 Task: Create a due date automation trigger when advanced on, on the monday of the week before a card is due add checklist with checklist "Resume" incomplete at 11:00 AM.
Action: Mouse moved to (927, 74)
Screenshot: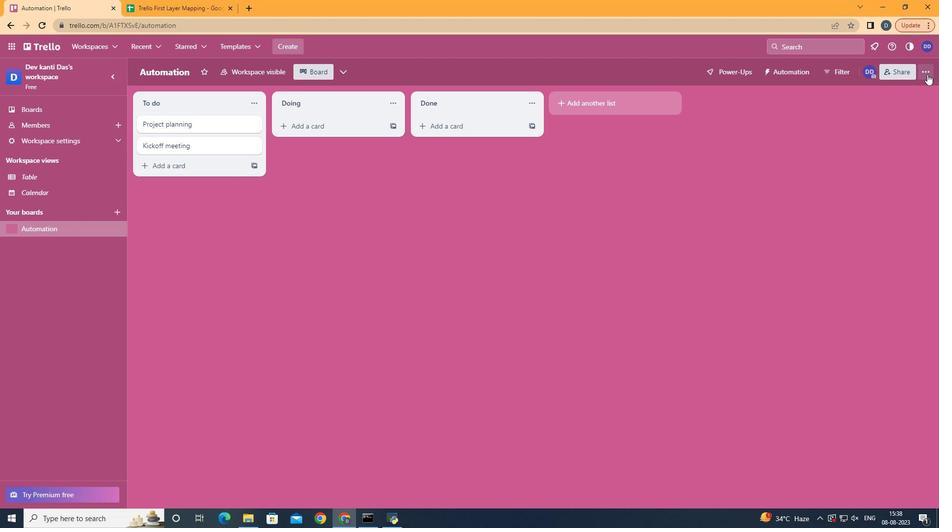
Action: Mouse pressed left at (927, 74)
Screenshot: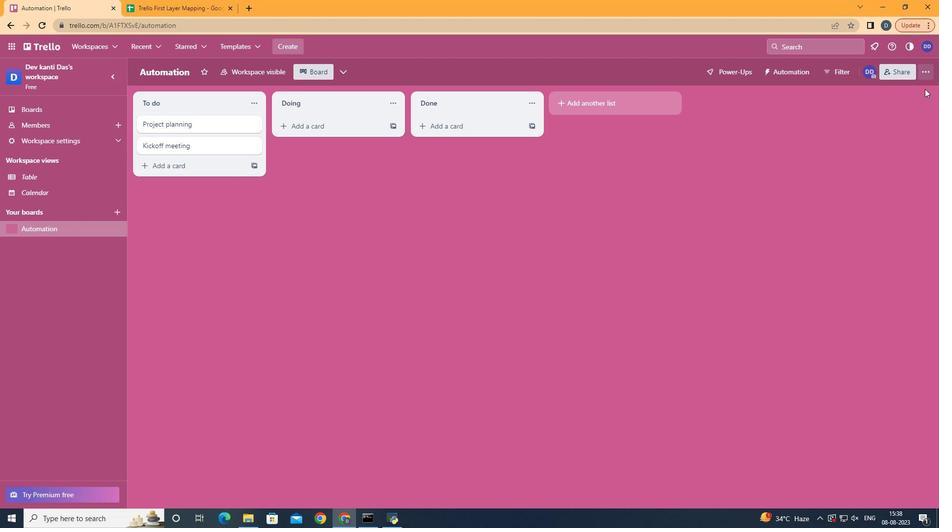 
Action: Mouse moved to (875, 213)
Screenshot: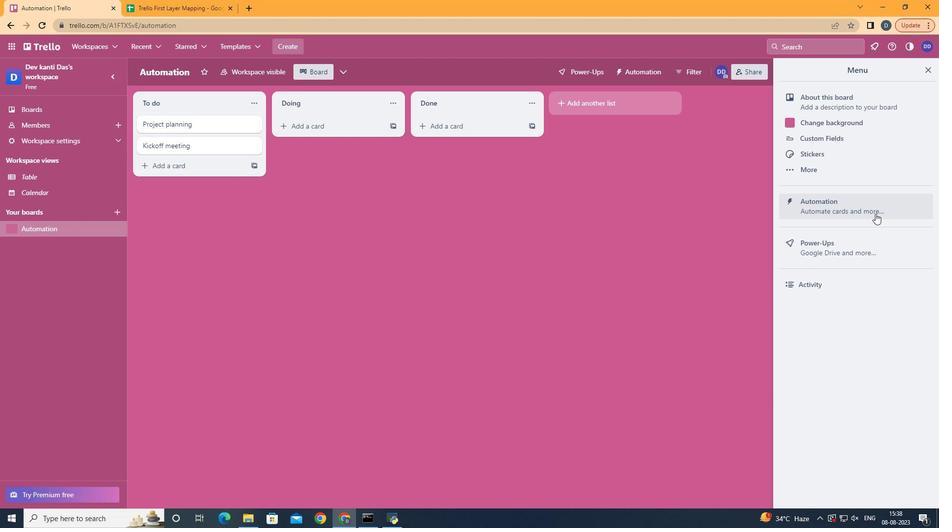 
Action: Mouse pressed left at (875, 213)
Screenshot: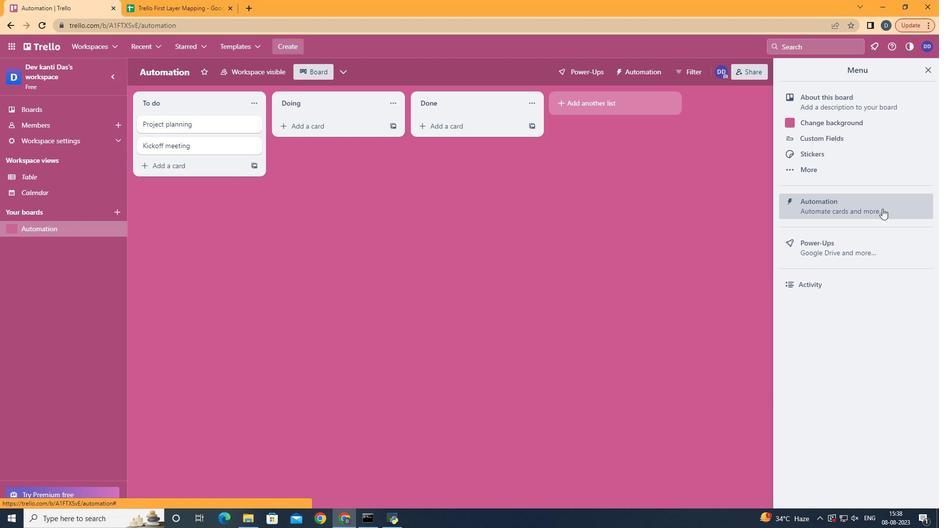 
Action: Mouse moved to (158, 200)
Screenshot: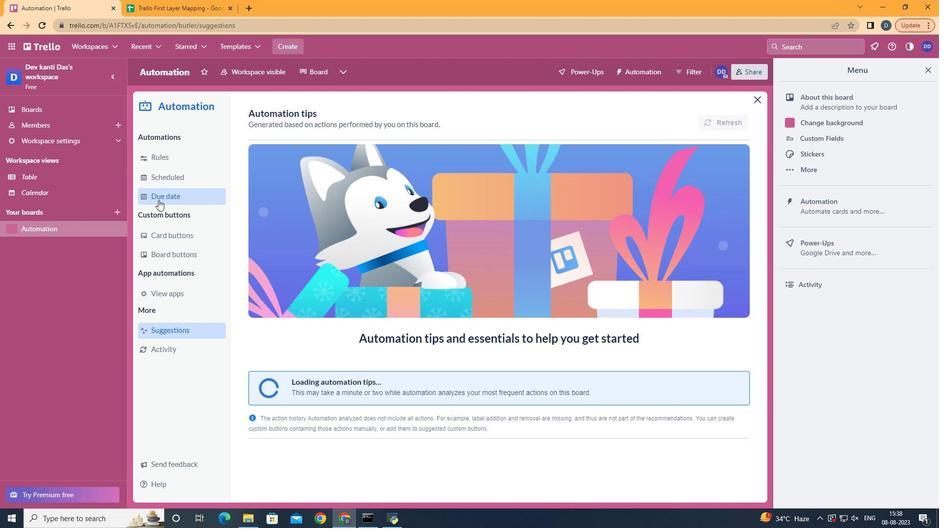 
Action: Mouse pressed left at (158, 200)
Screenshot: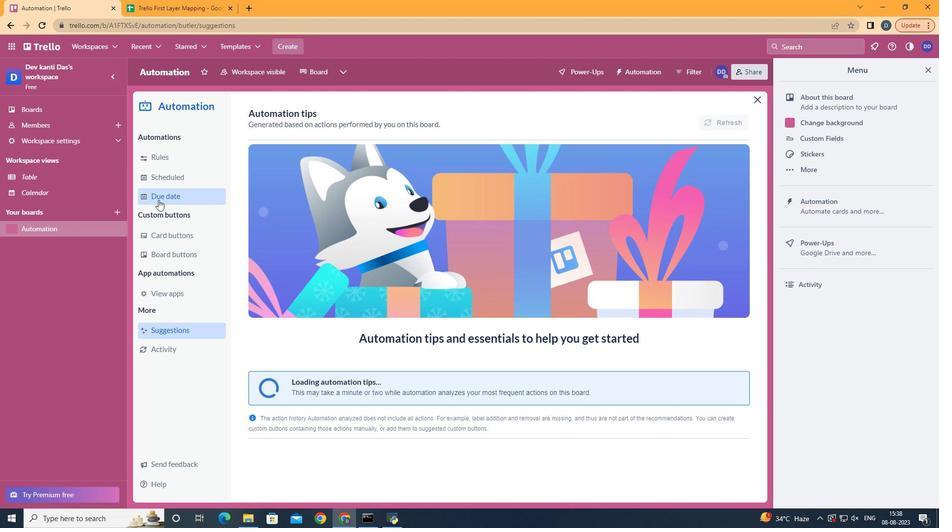 
Action: Mouse moved to (694, 115)
Screenshot: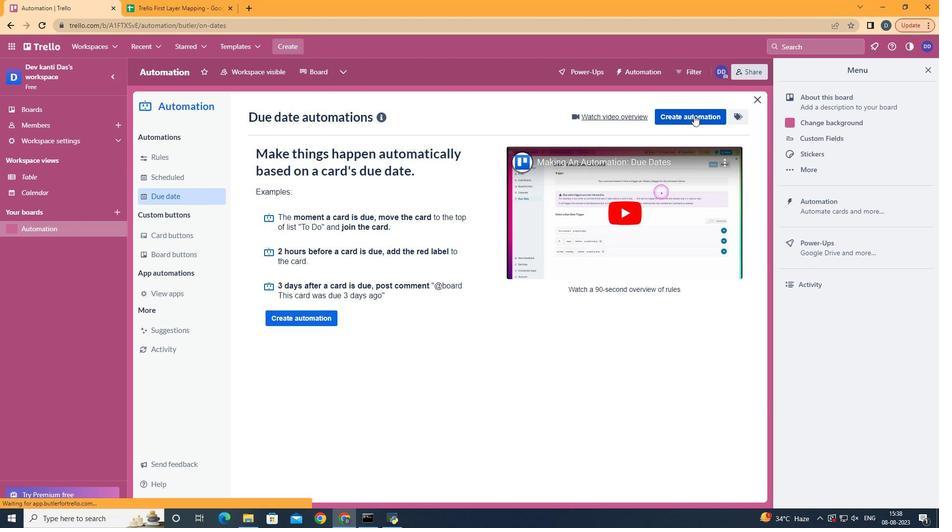 
Action: Mouse pressed left at (694, 115)
Screenshot: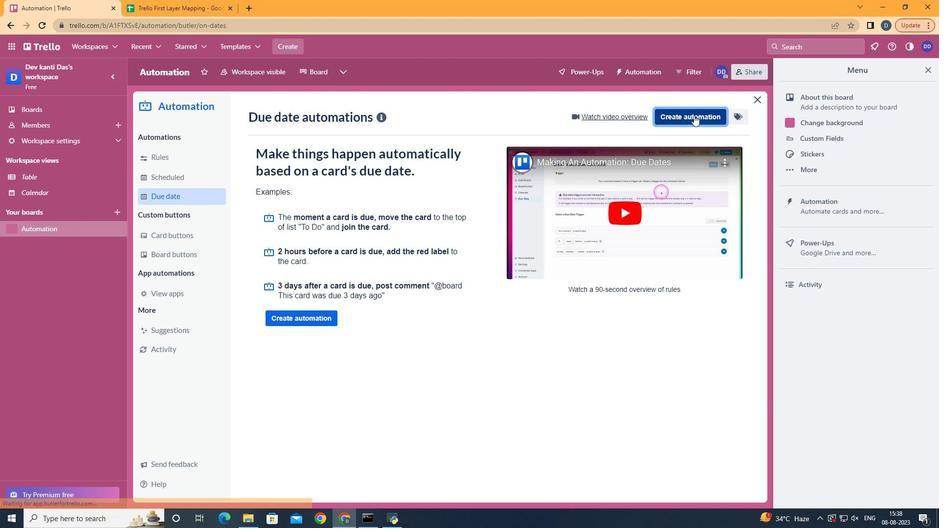 
Action: Mouse moved to (493, 214)
Screenshot: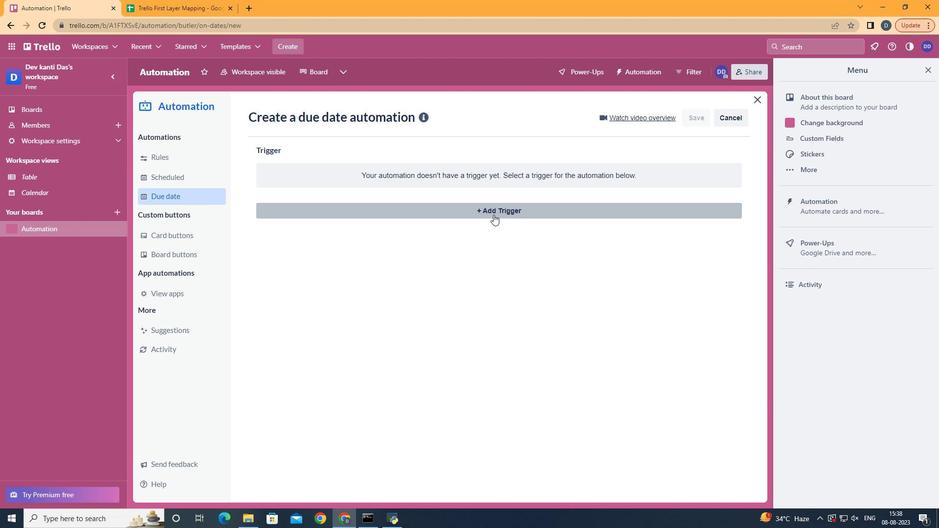 
Action: Mouse pressed left at (493, 214)
Screenshot: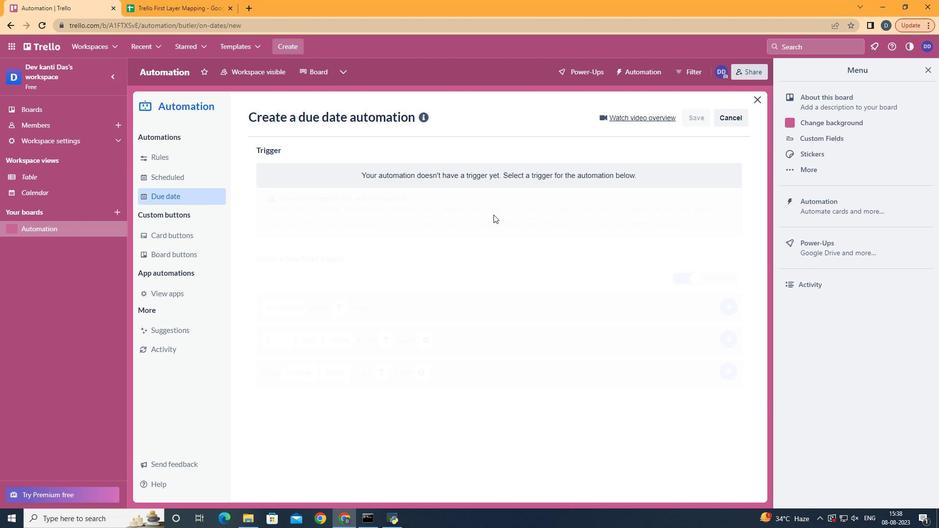 
Action: Mouse moved to (342, 468)
Screenshot: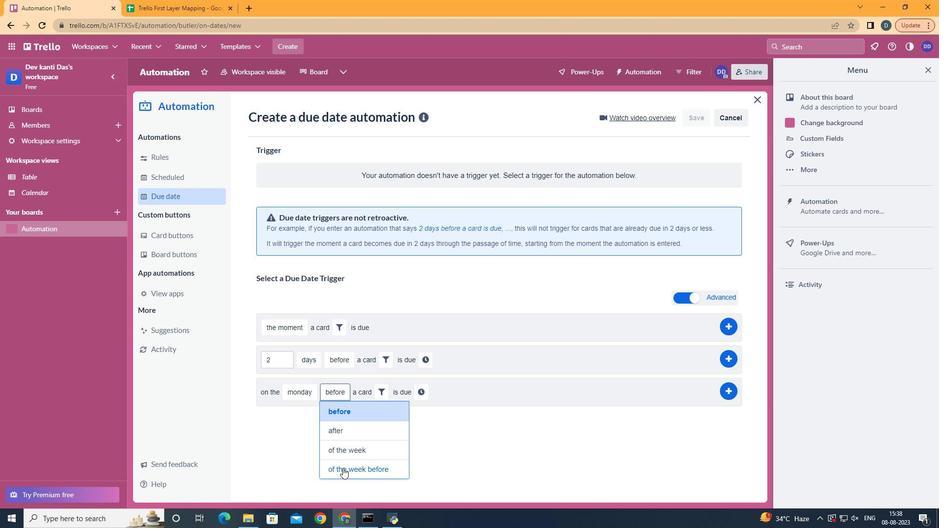 
Action: Mouse pressed left at (342, 468)
Screenshot: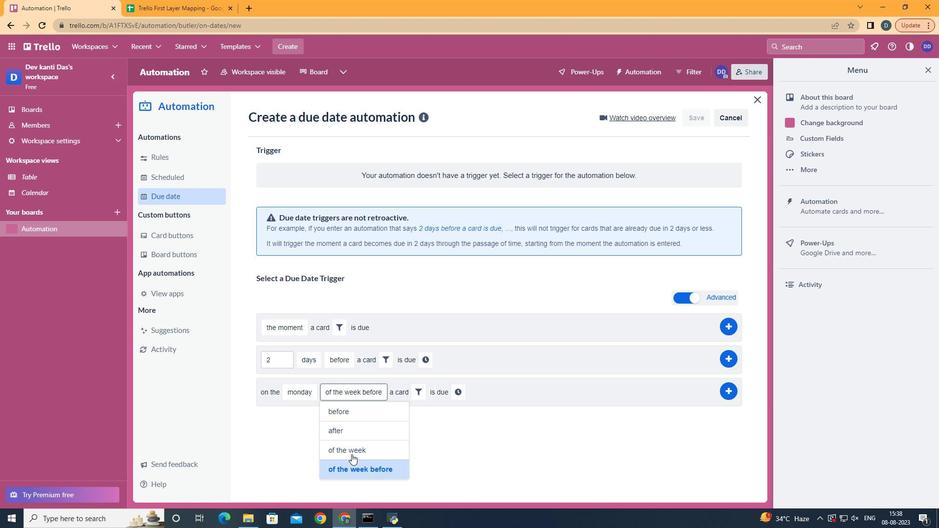 
Action: Mouse moved to (421, 389)
Screenshot: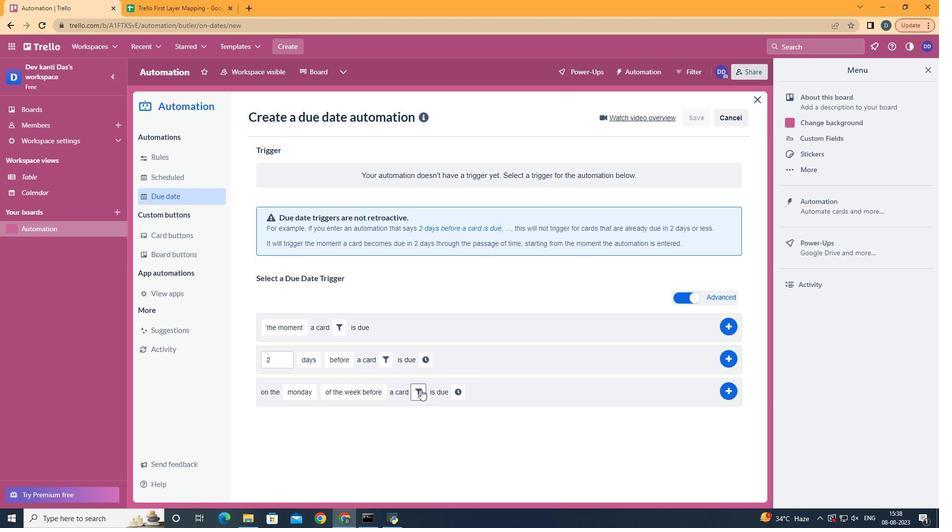 
Action: Mouse pressed left at (421, 389)
Screenshot: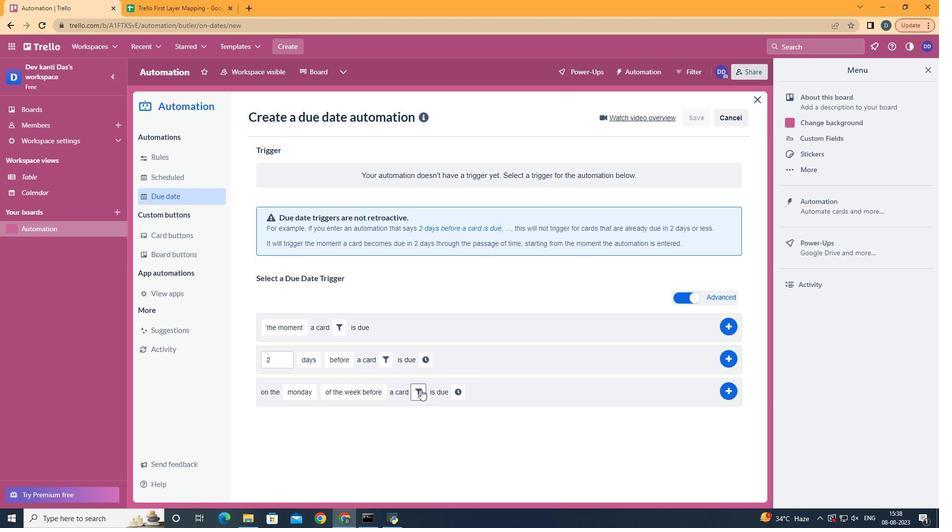 
Action: Mouse moved to (503, 421)
Screenshot: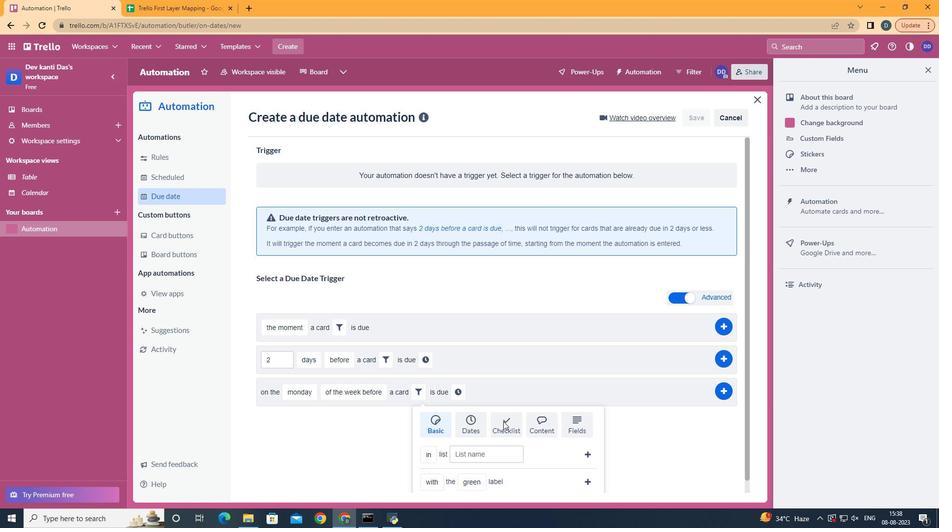 
Action: Mouse pressed left at (503, 421)
Screenshot: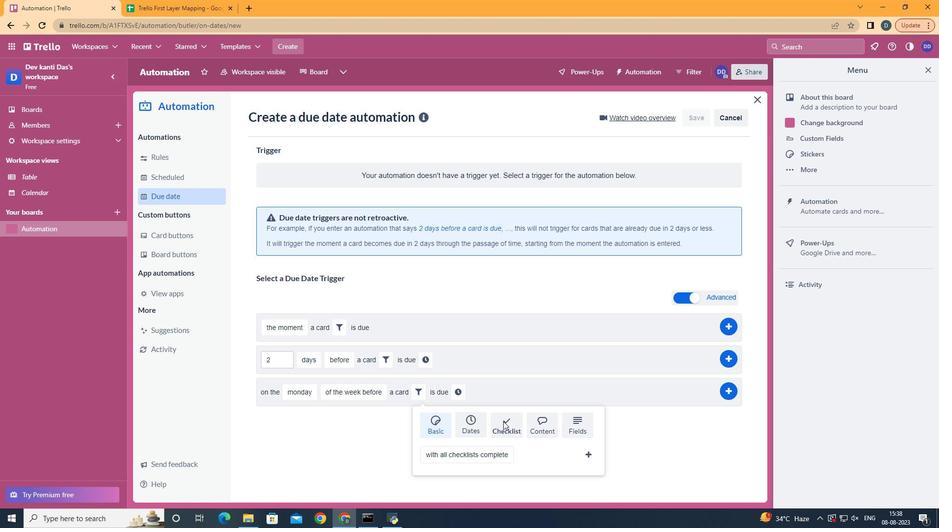 
Action: Mouse moved to (495, 395)
Screenshot: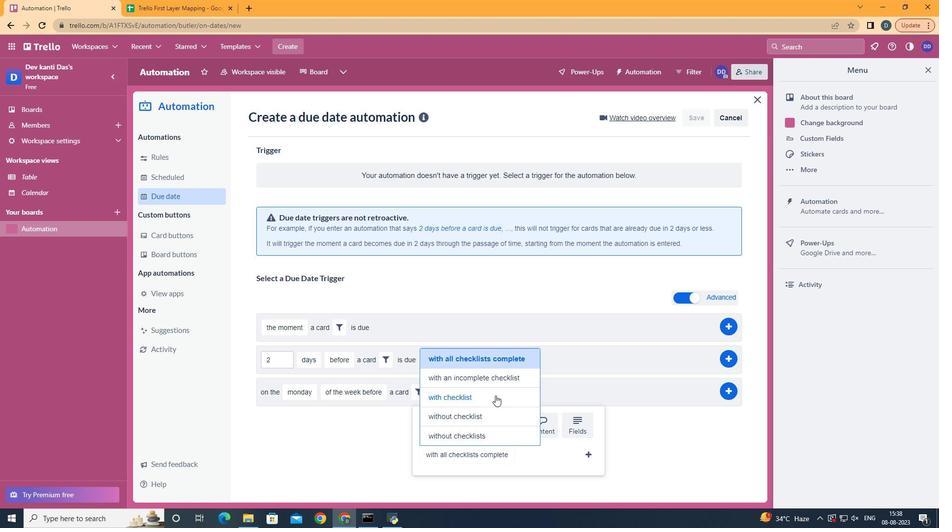 
Action: Mouse pressed left at (495, 395)
Screenshot: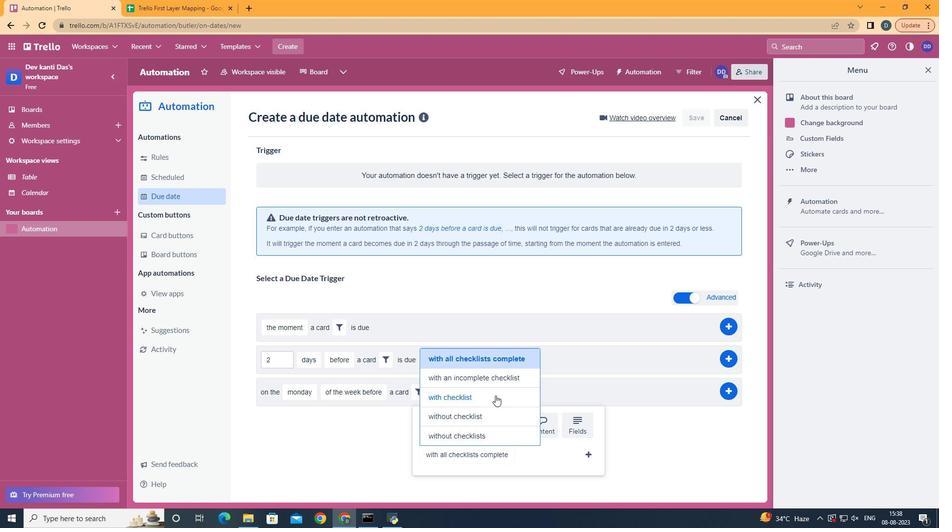 
Action: Mouse moved to (514, 461)
Screenshot: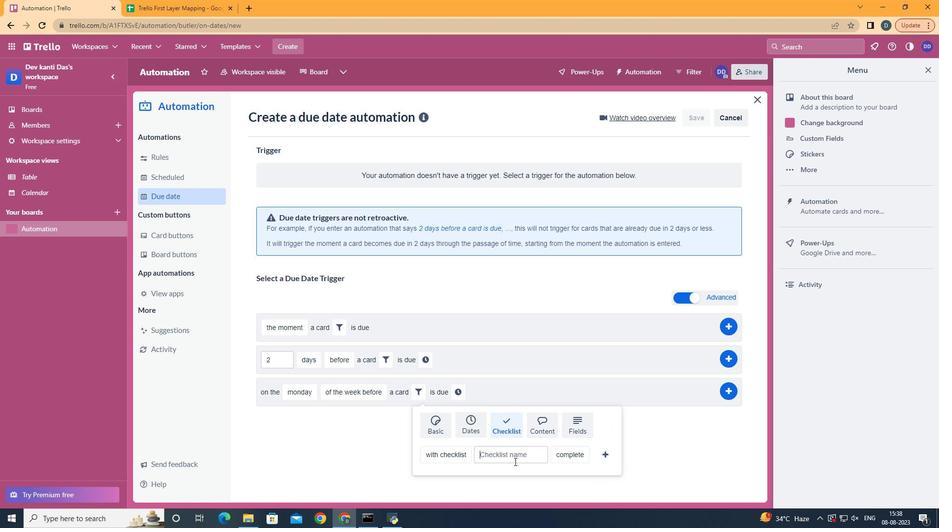 
Action: Mouse pressed left at (514, 461)
Screenshot: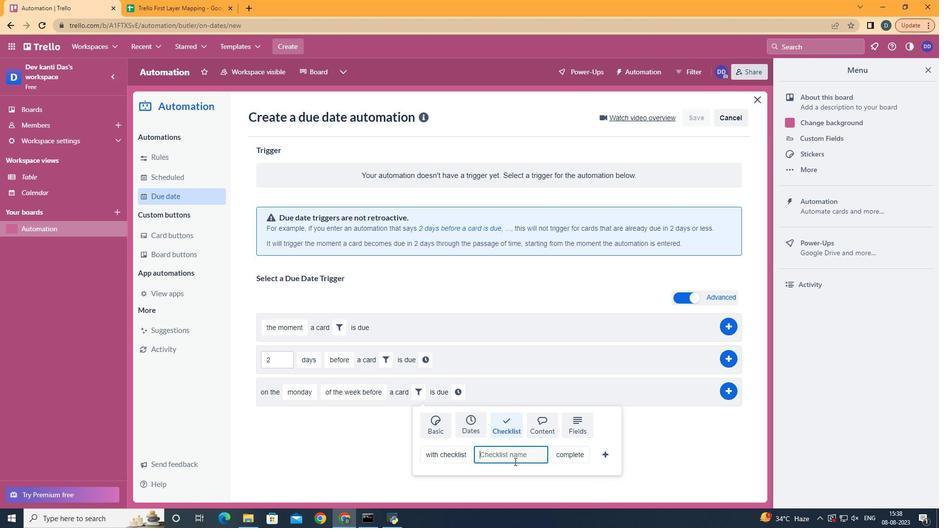 
Action: Mouse moved to (514, 462)
Screenshot: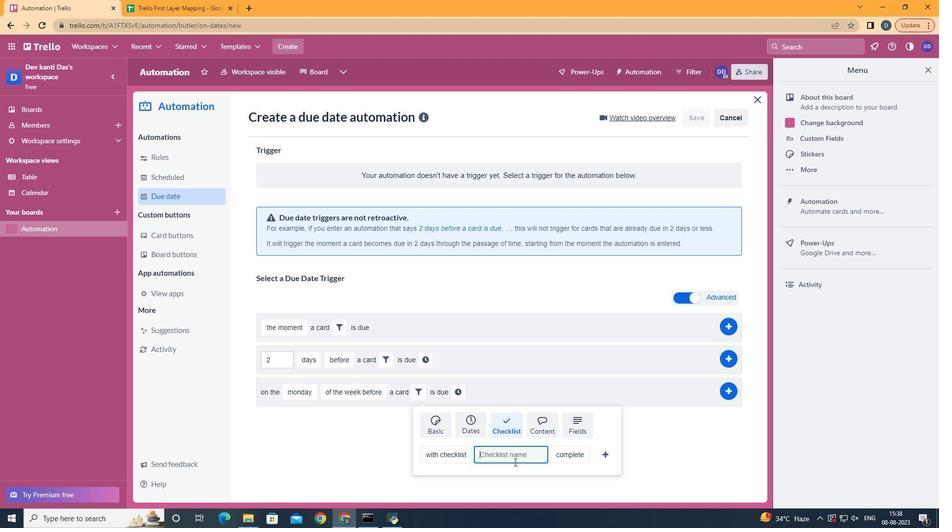 
Action: Key pressed <Key.shift>Resume
Screenshot: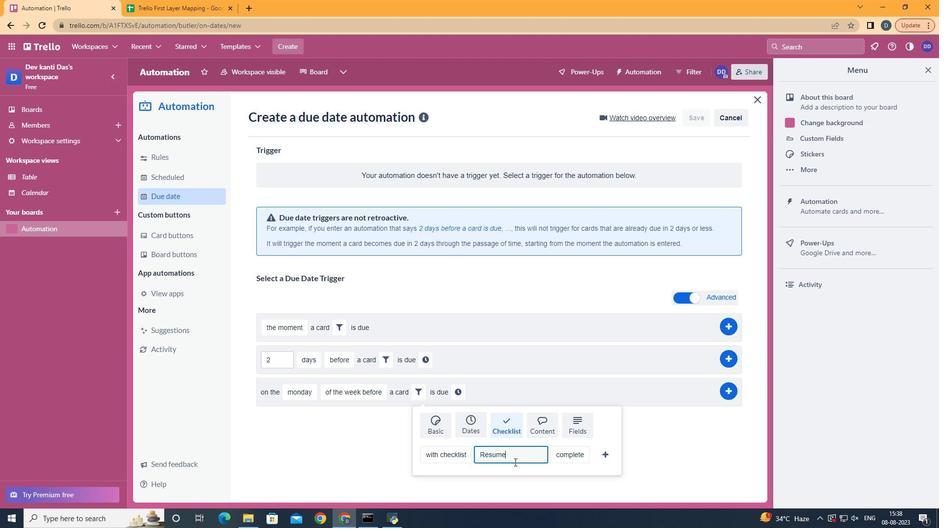 
Action: Mouse moved to (581, 434)
Screenshot: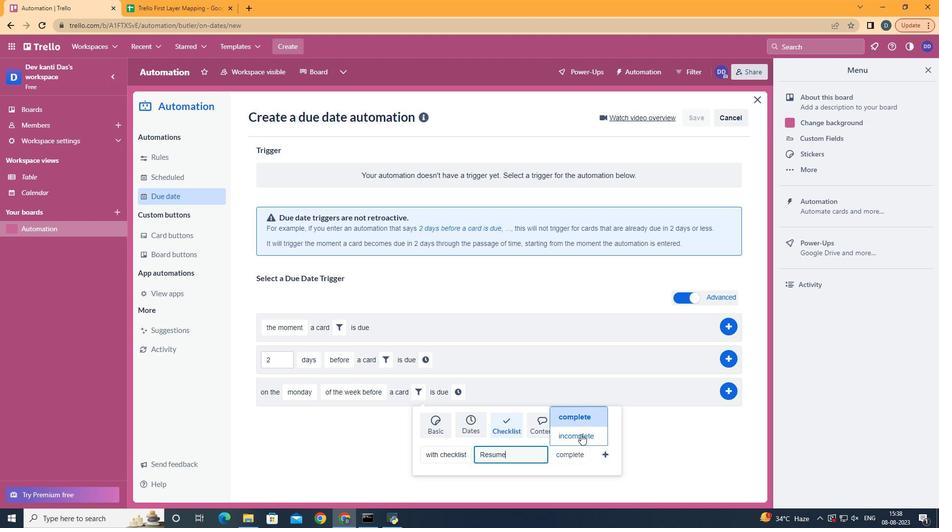 
Action: Mouse pressed left at (581, 434)
Screenshot: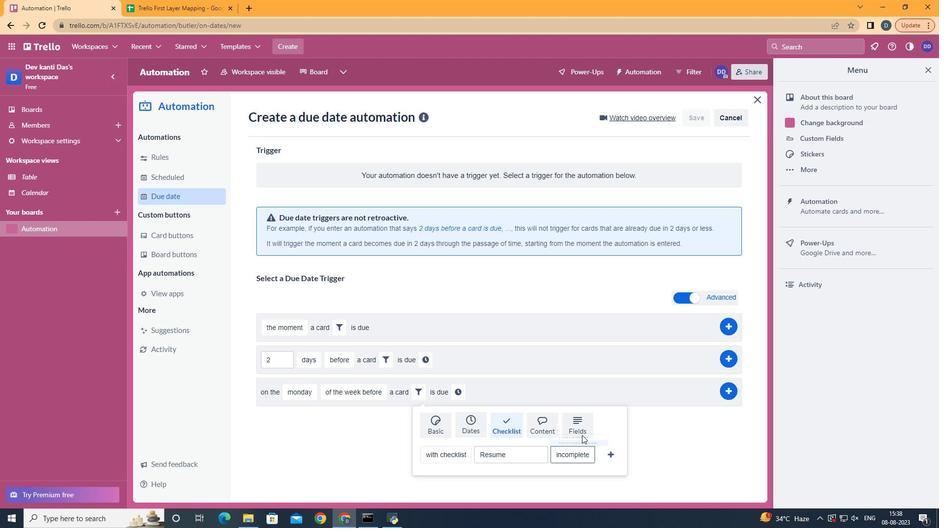 
Action: Mouse moved to (611, 450)
Screenshot: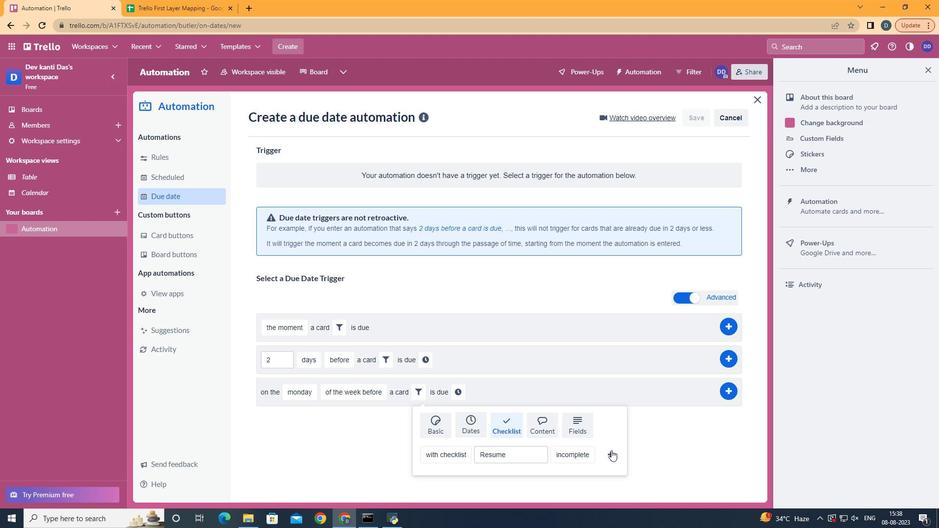 
Action: Mouse pressed left at (611, 450)
Screenshot: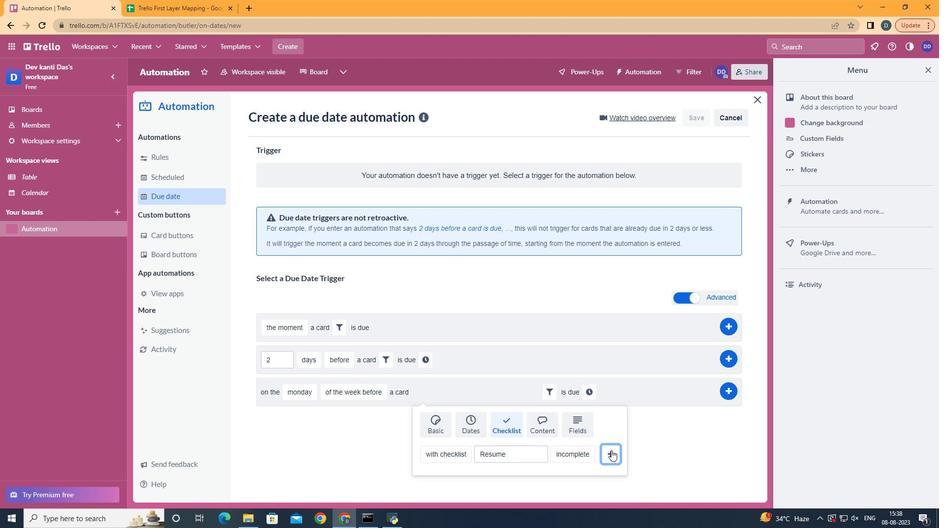 
Action: Mouse moved to (593, 396)
Screenshot: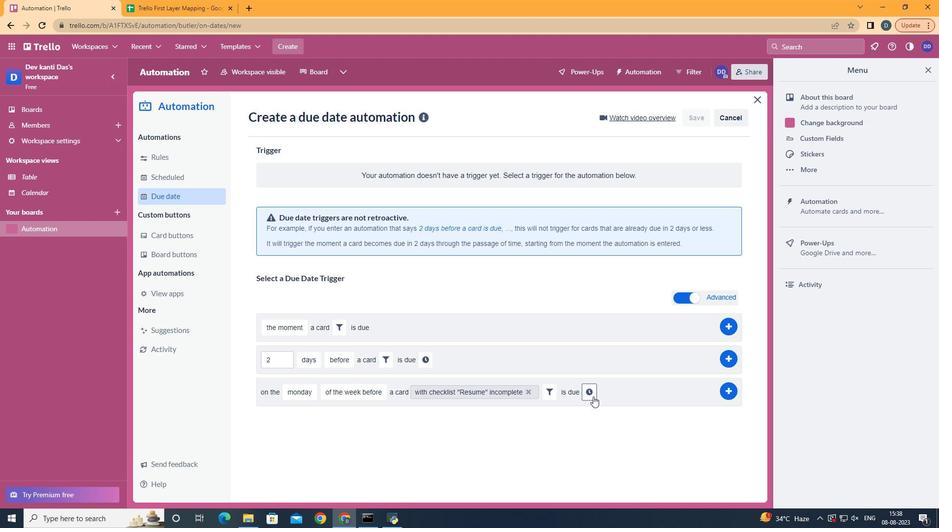 
Action: Mouse pressed left at (593, 396)
Screenshot: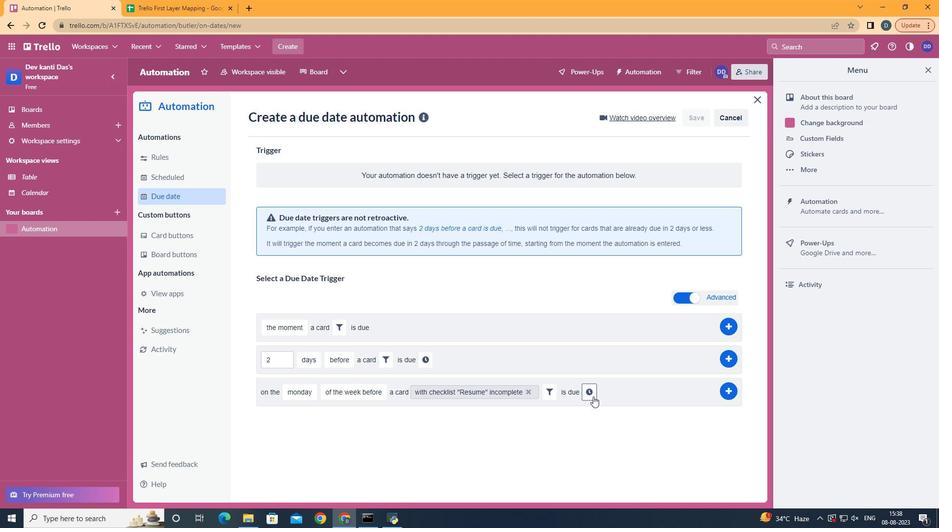 
Action: Mouse moved to (609, 393)
Screenshot: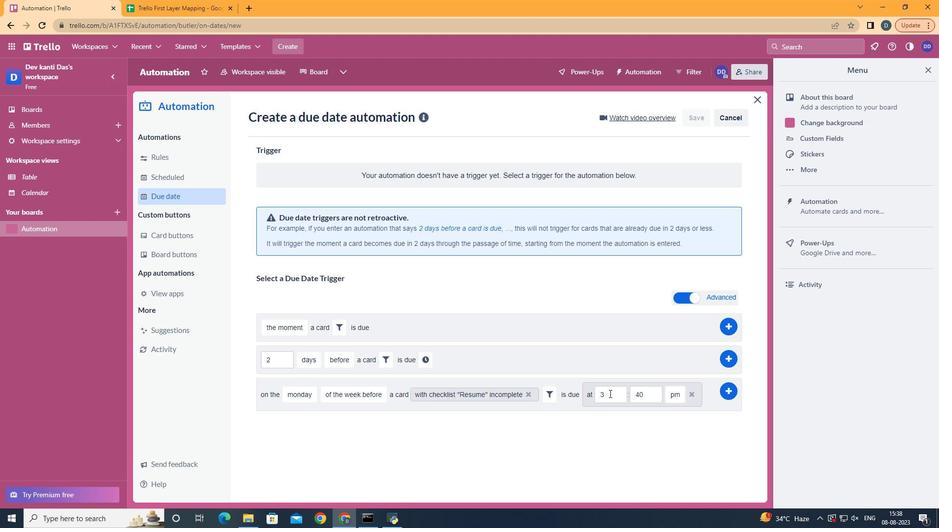 
Action: Mouse pressed left at (609, 393)
Screenshot: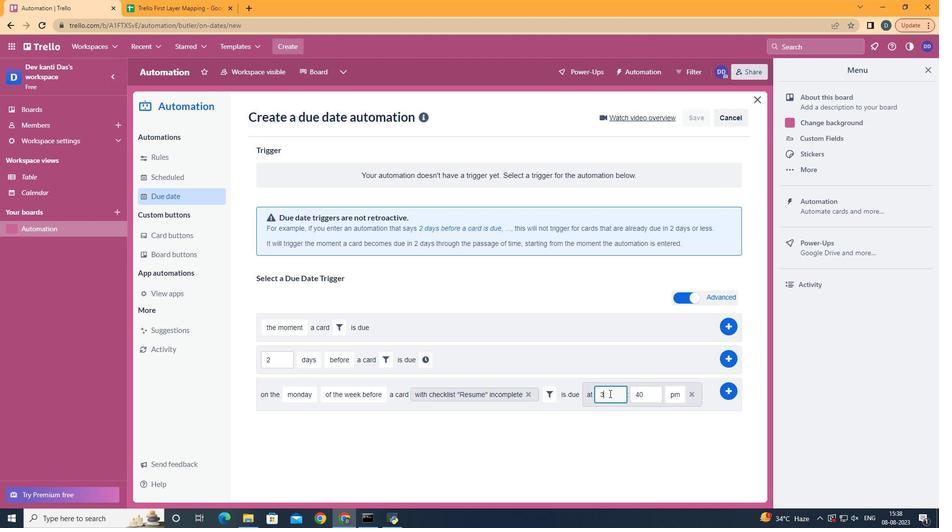 
Action: Key pressed <Key.backspace>11
Screenshot: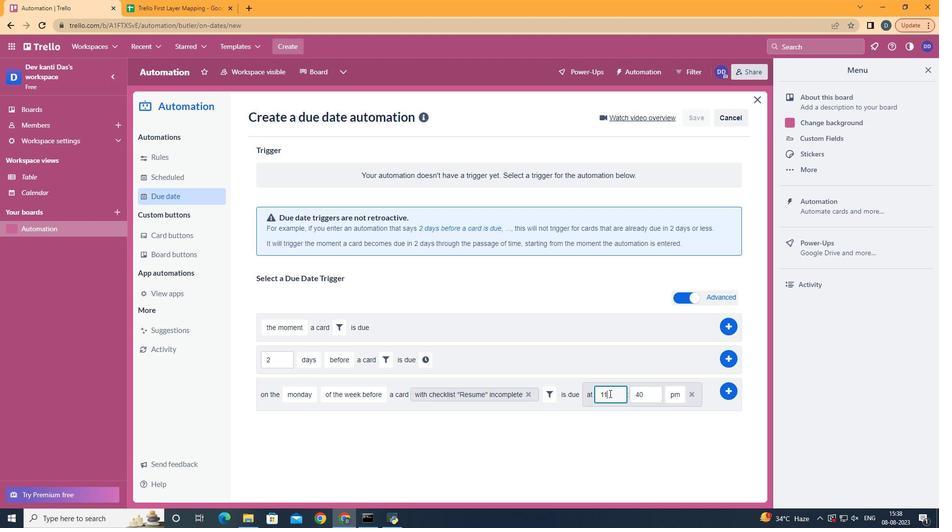 
Action: Mouse moved to (648, 399)
Screenshot: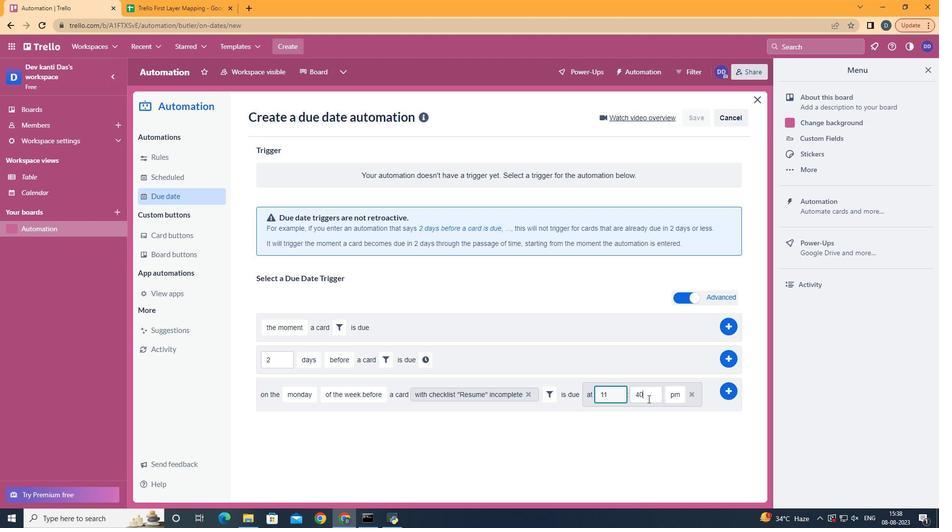 
Action: Mouse pressed left at (648, 399)
Screenshot: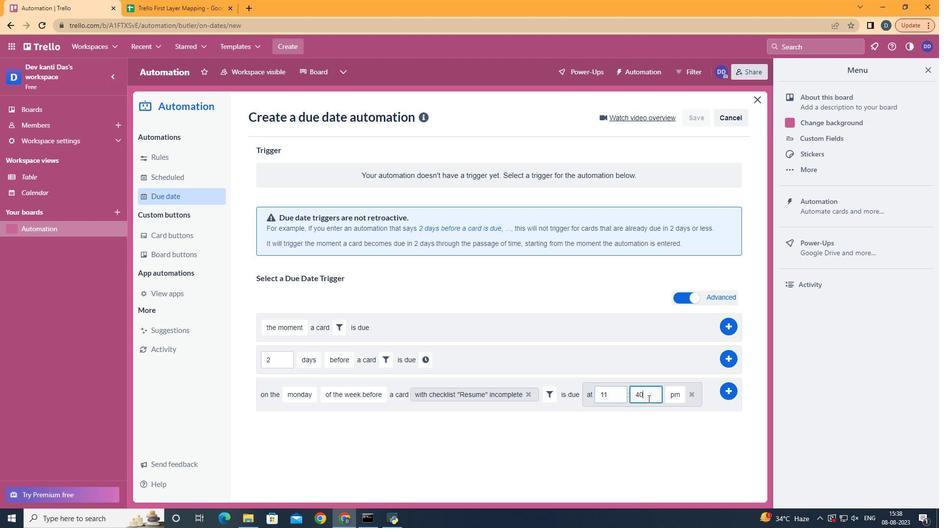 
Action: Key pressed <Key.backspace><Key.backspace>00
Screenshot: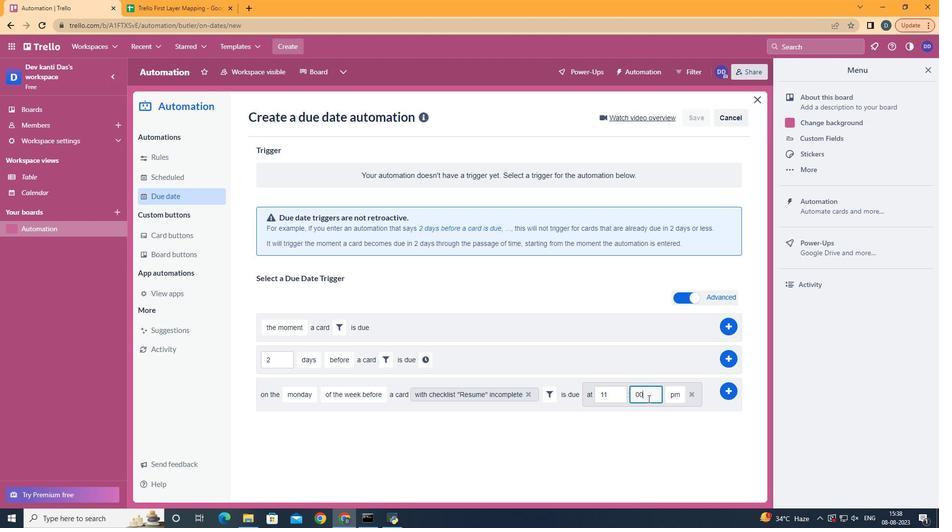 
Action: Mouse moved to (678, 409)
Screenshot: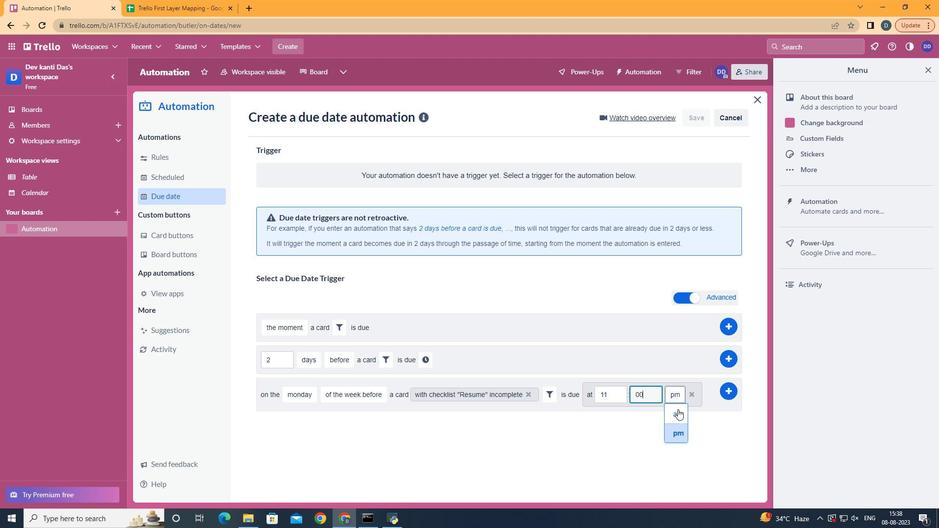 
Action: Mouse pressed left at (678, 409)
Screenshot: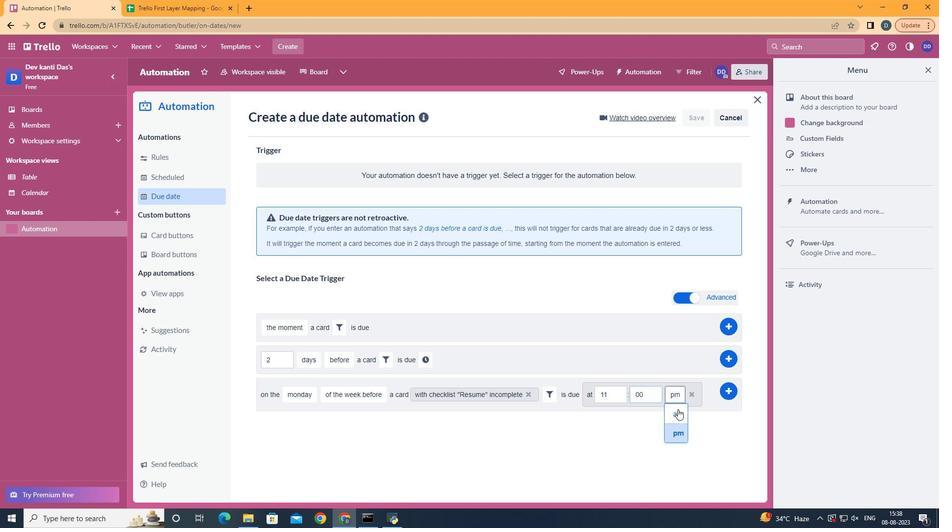 
Action: Mouse moved to (731, 392)
Screenshot: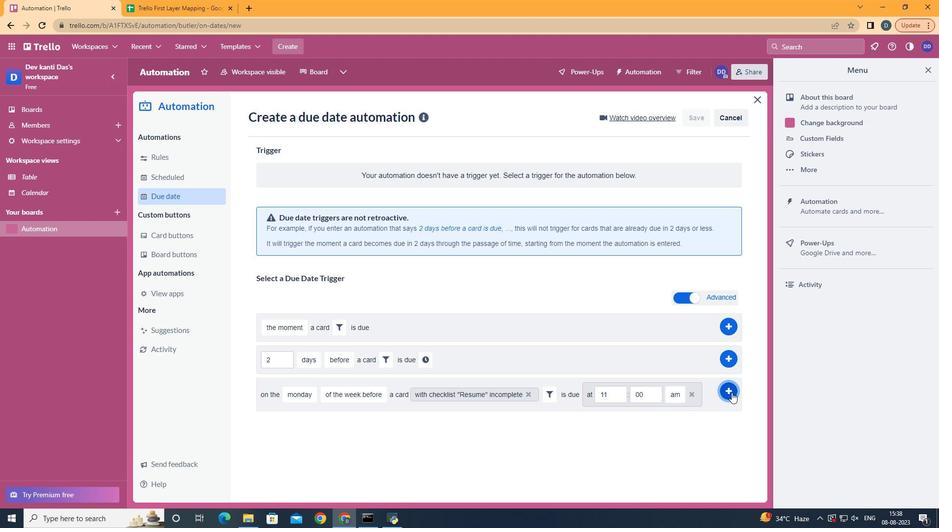
Action: Mouse pressed left at (731, 392)
Screenshot: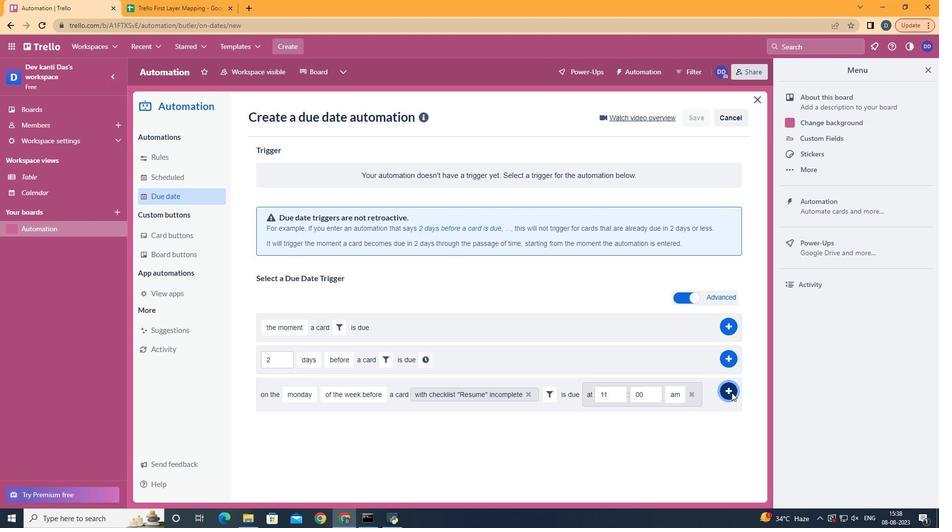 
Action: Mouse moved to (494, 245)
Screenshot: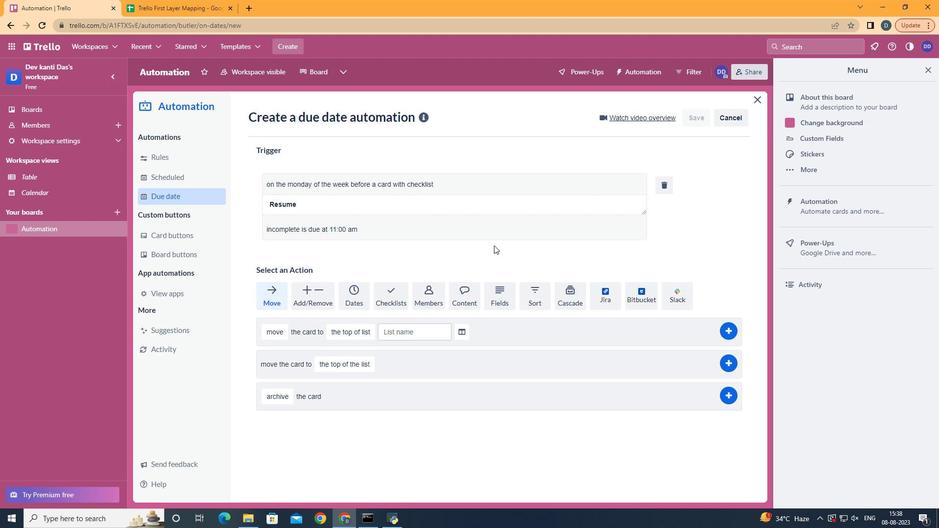 
